 Task: Add El Paseo Strawberry Margarita Wine Cocktail to the cart.
Action: Mouse moved to (928, 320)
Screenshot: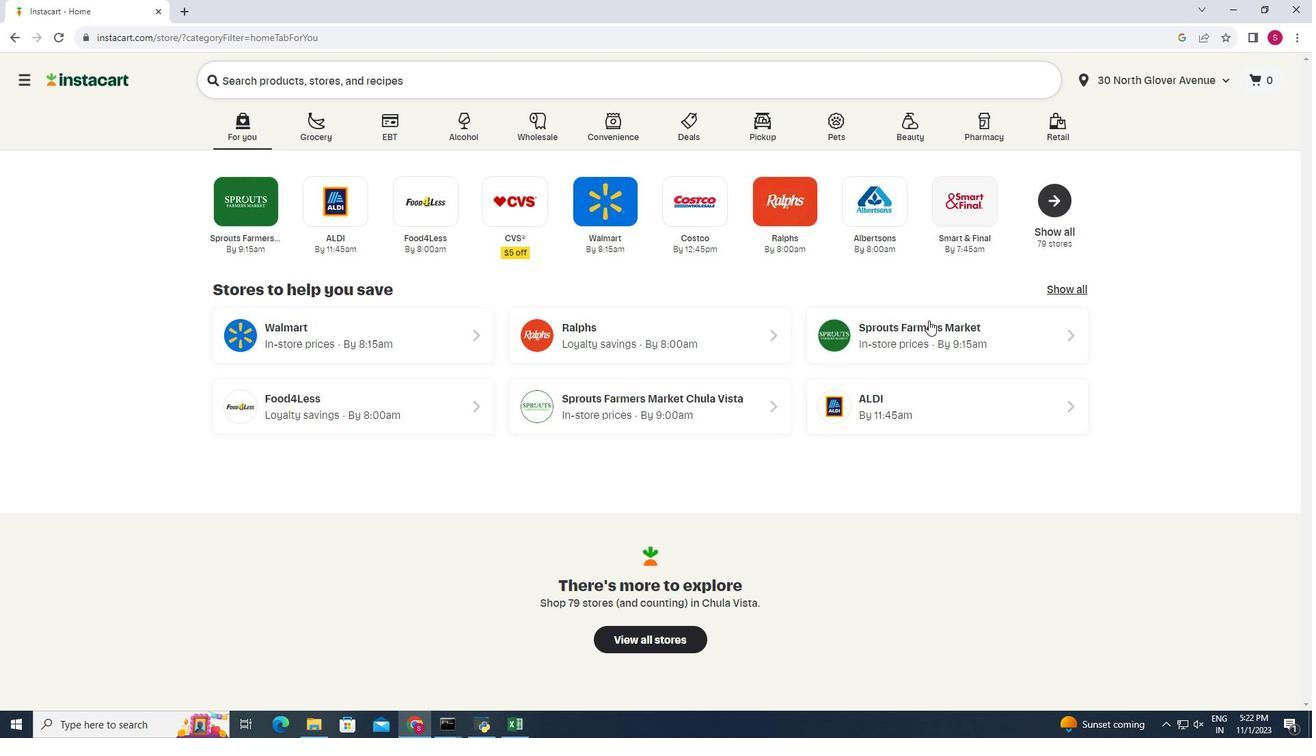 
Action: Mouse pressed left at (928, 320)
Screenshot: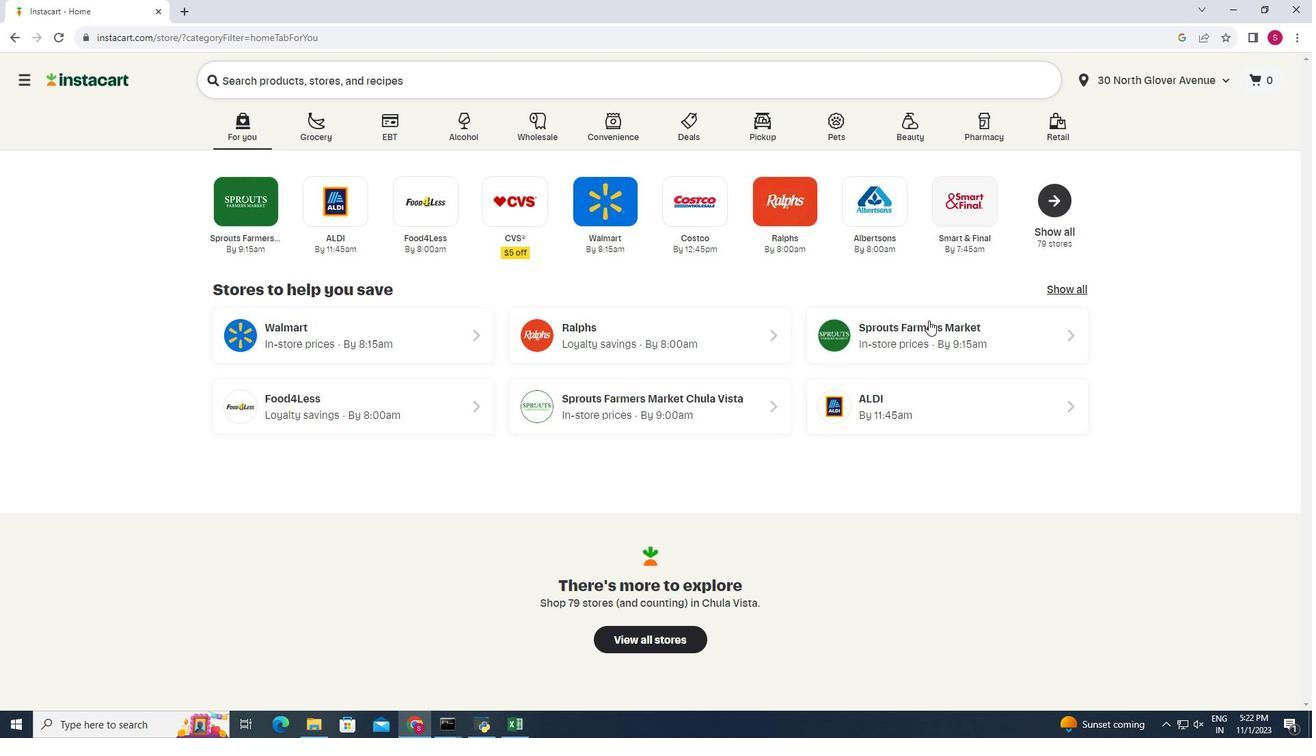 
Action: Mouse moved to (90, 677)
Screenshot: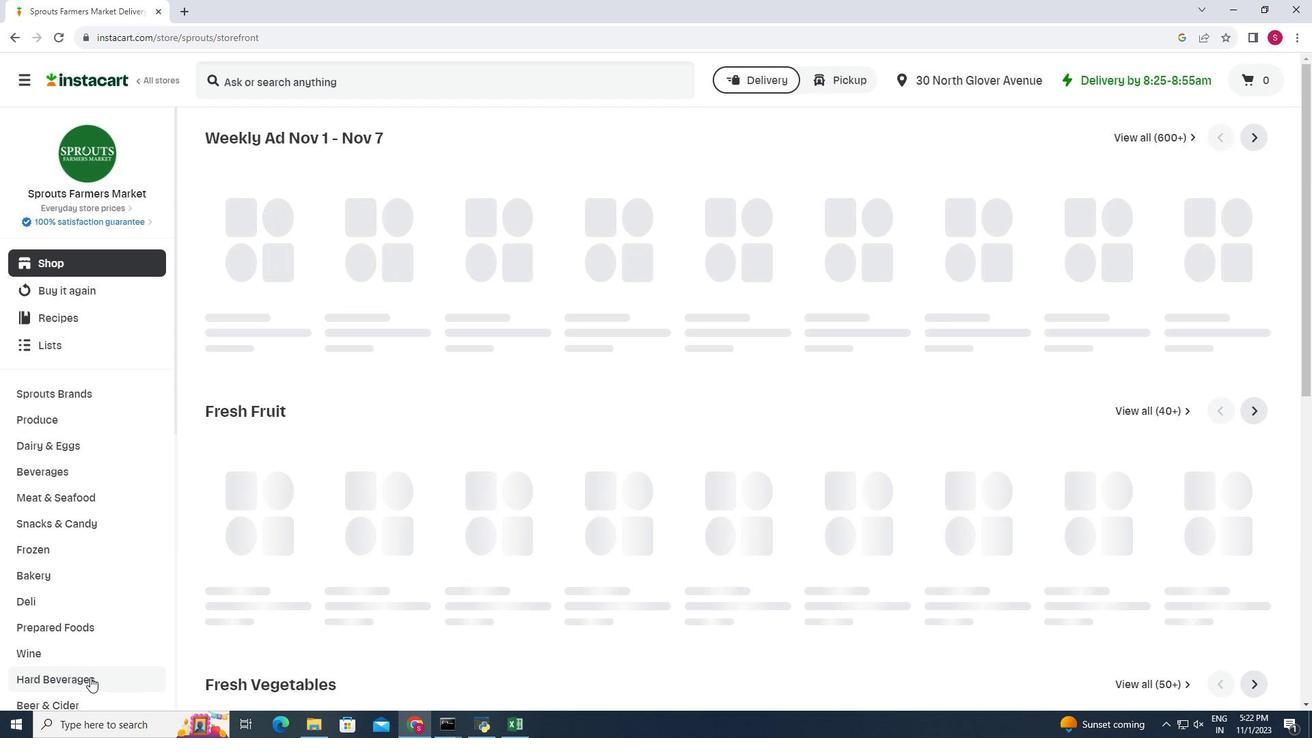 
Action: Mouse pressed left at (90, 677)
Screenshot: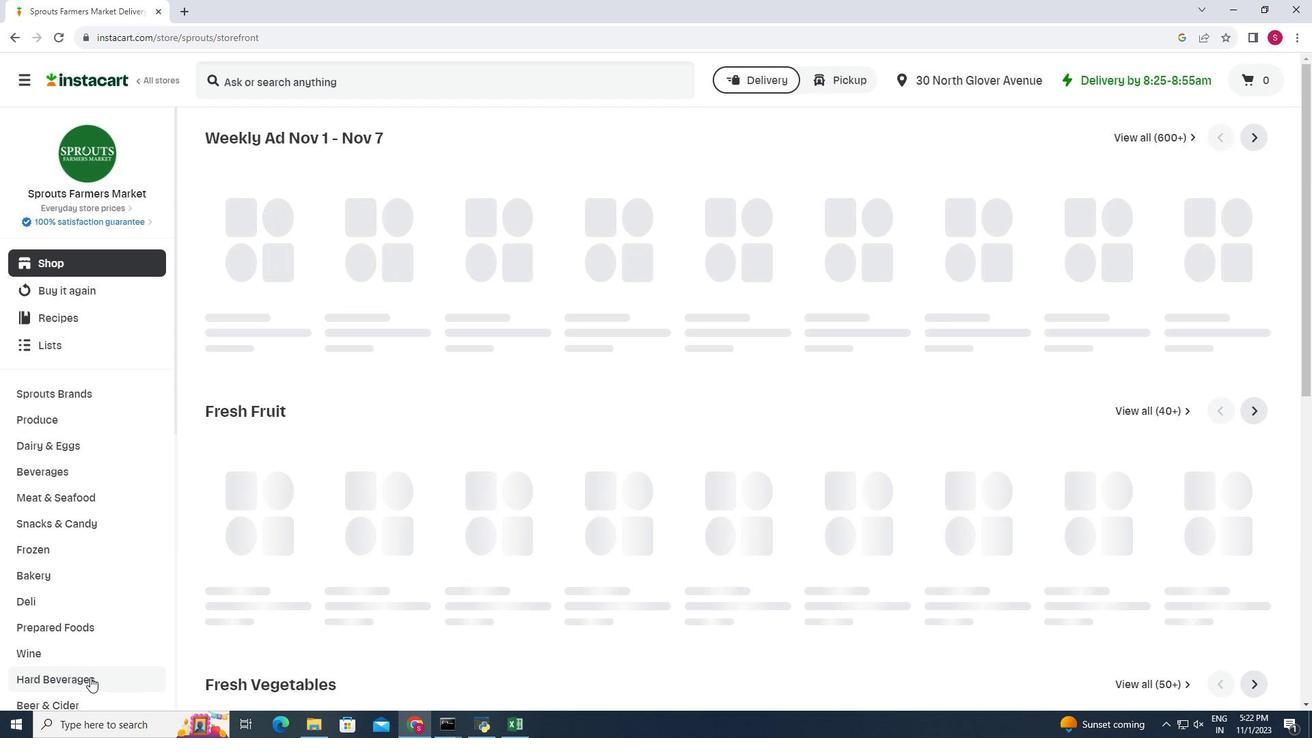 
Action: Mouse moved to (580, 179)
Screenshot: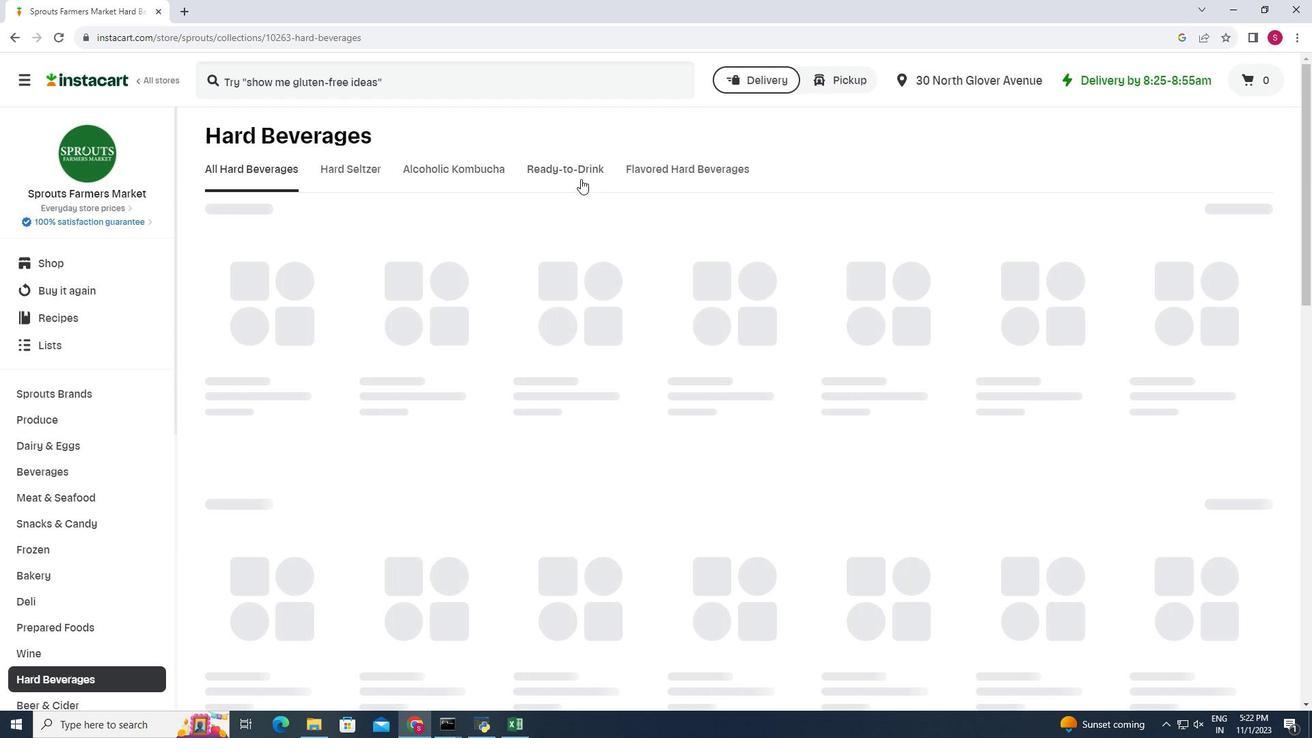 
Action: Mouse pressed left at (580, 179)
Screenshot: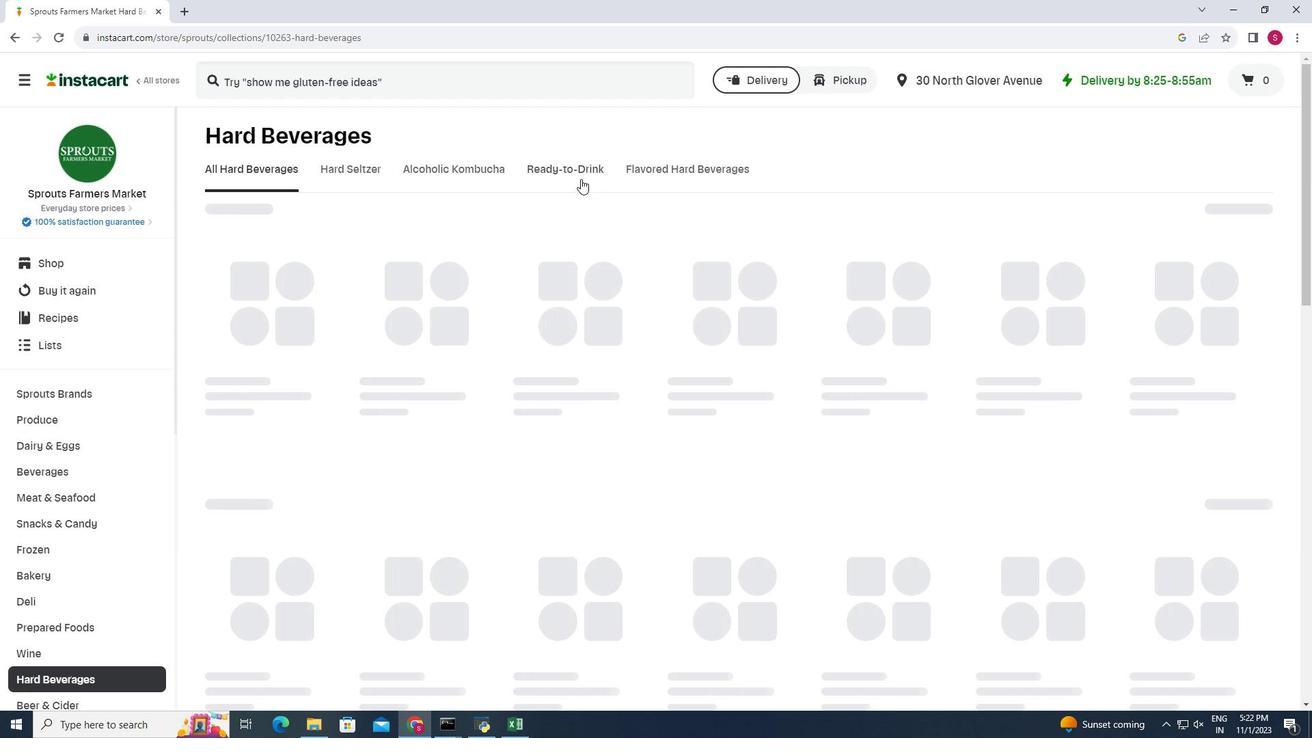 
Action: Mouse moved to (524, 207)
Screenshot: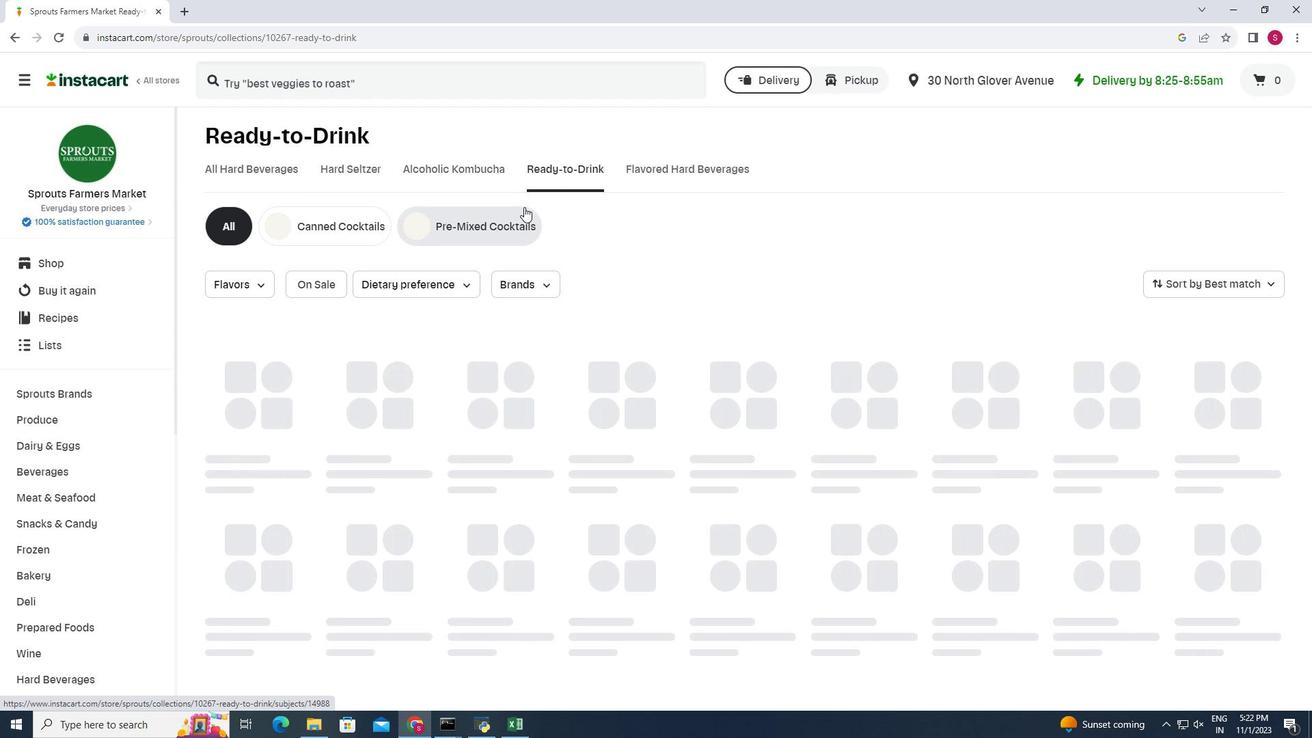 
Action: Mouse pressed left at (524, 207)
Screenshot: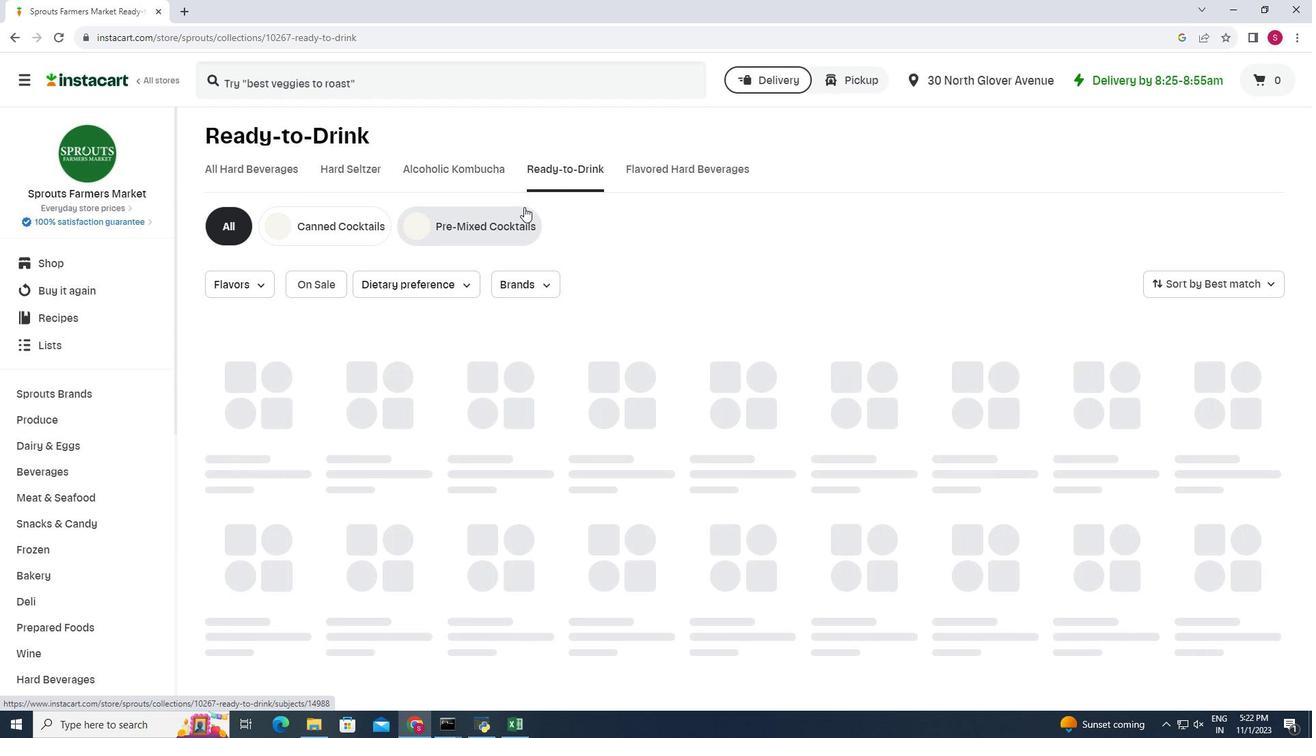 
Action: Mouse moved to (525, 359)
Screenshot: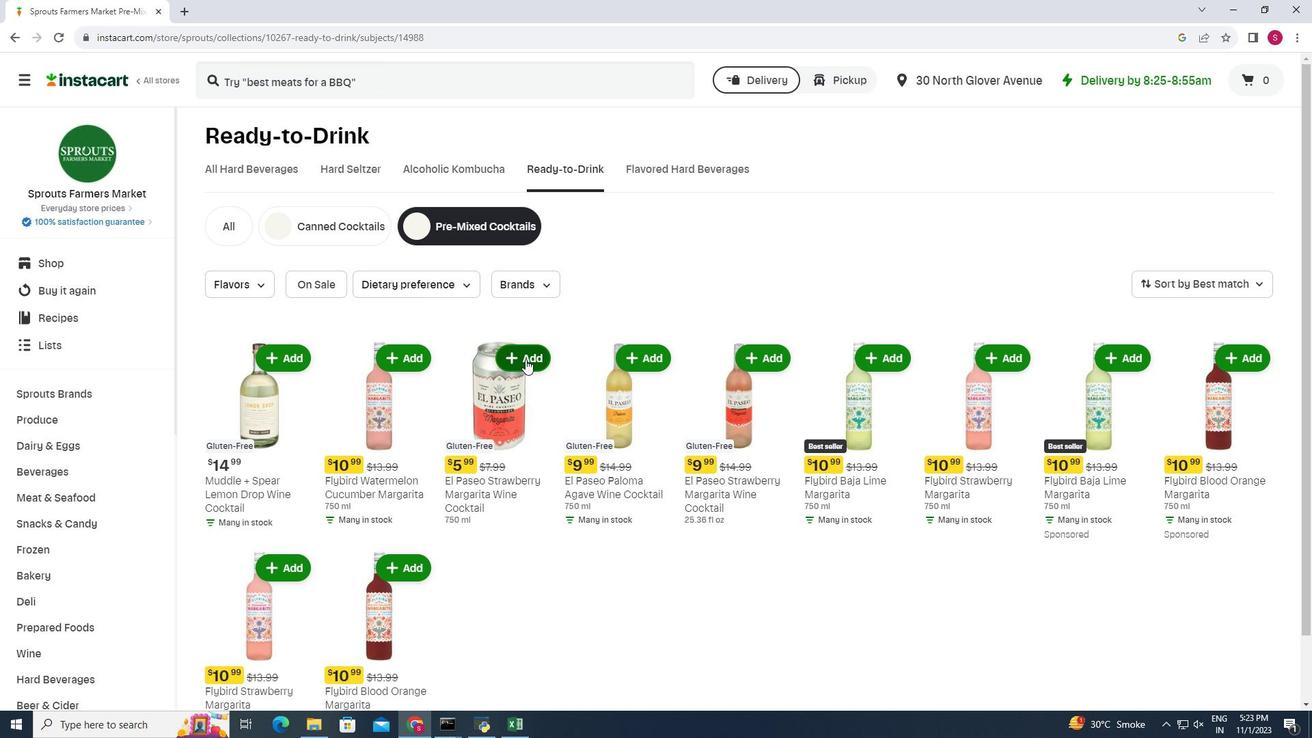 
Action: Mouse pressed left at (525, 359)
Screenshot: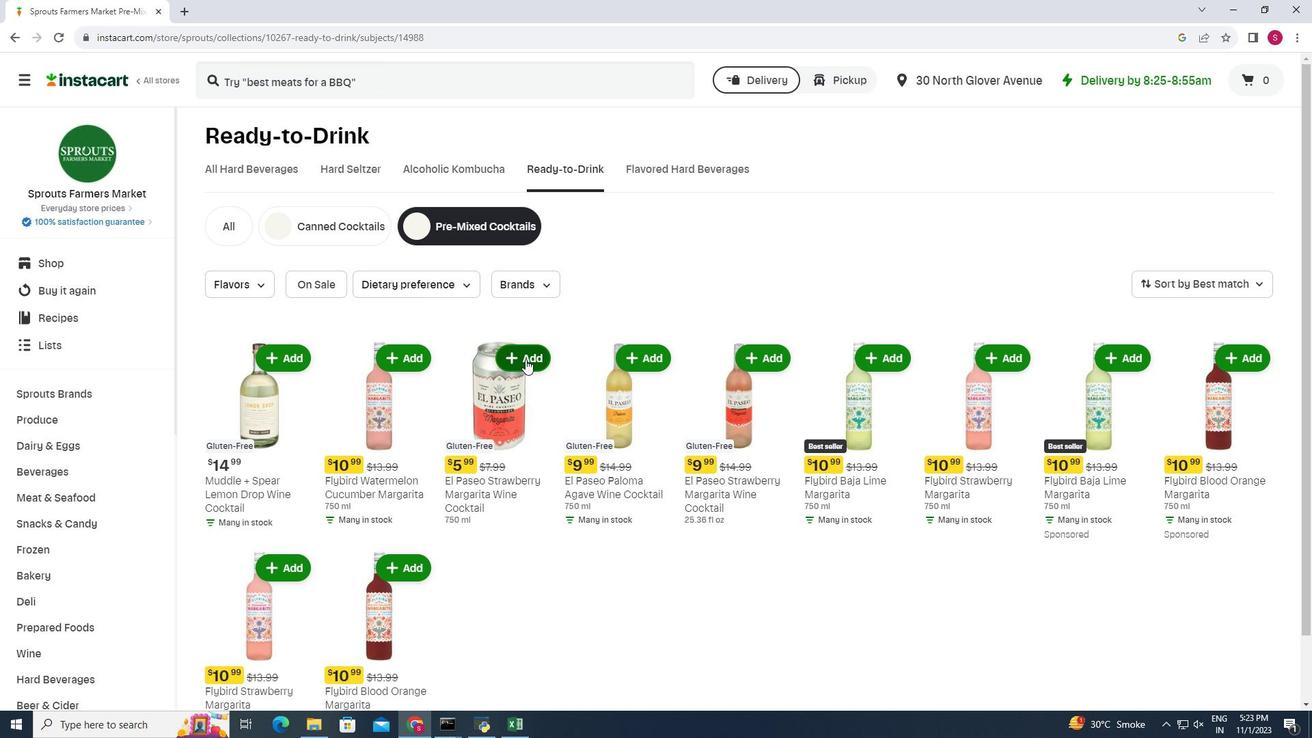 
Action: Mouse moved to (577, 315)
Screenshot: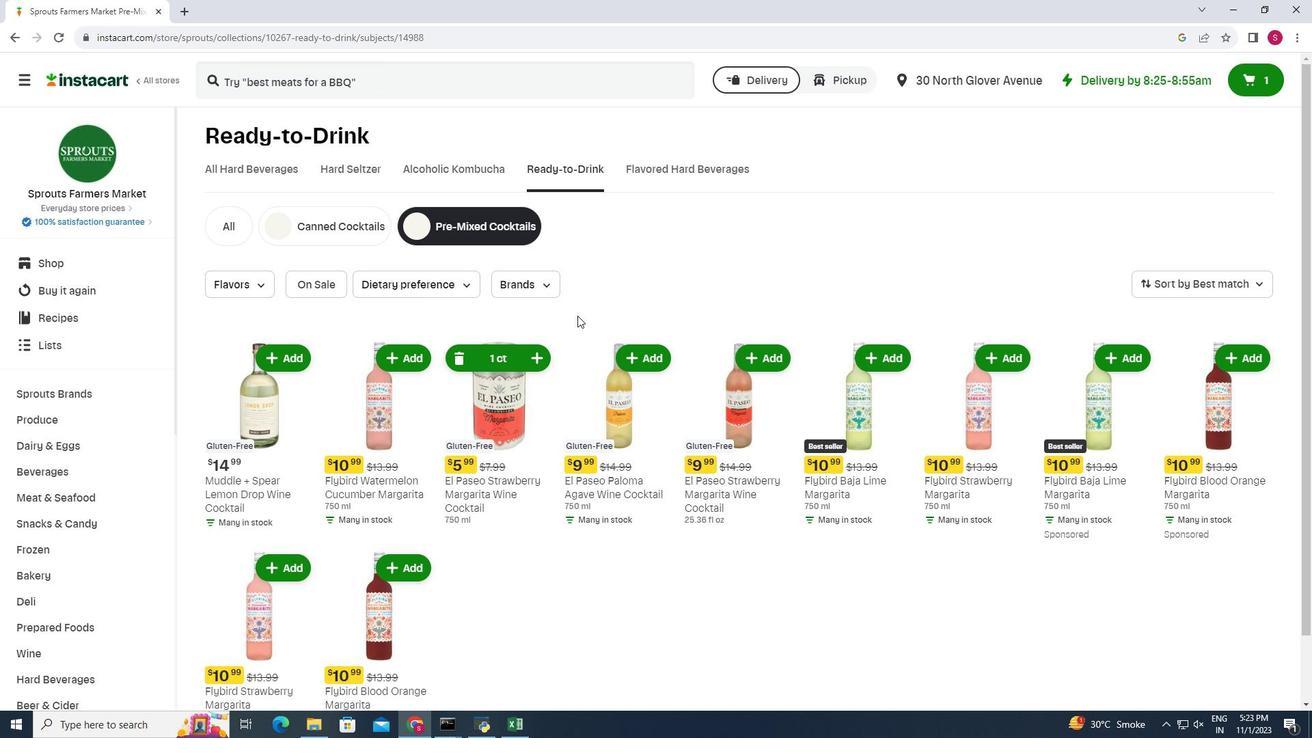
